 Task: In messages turn off In-app notifications.
Action: Mouse moved to (882, 91)
Screenshot: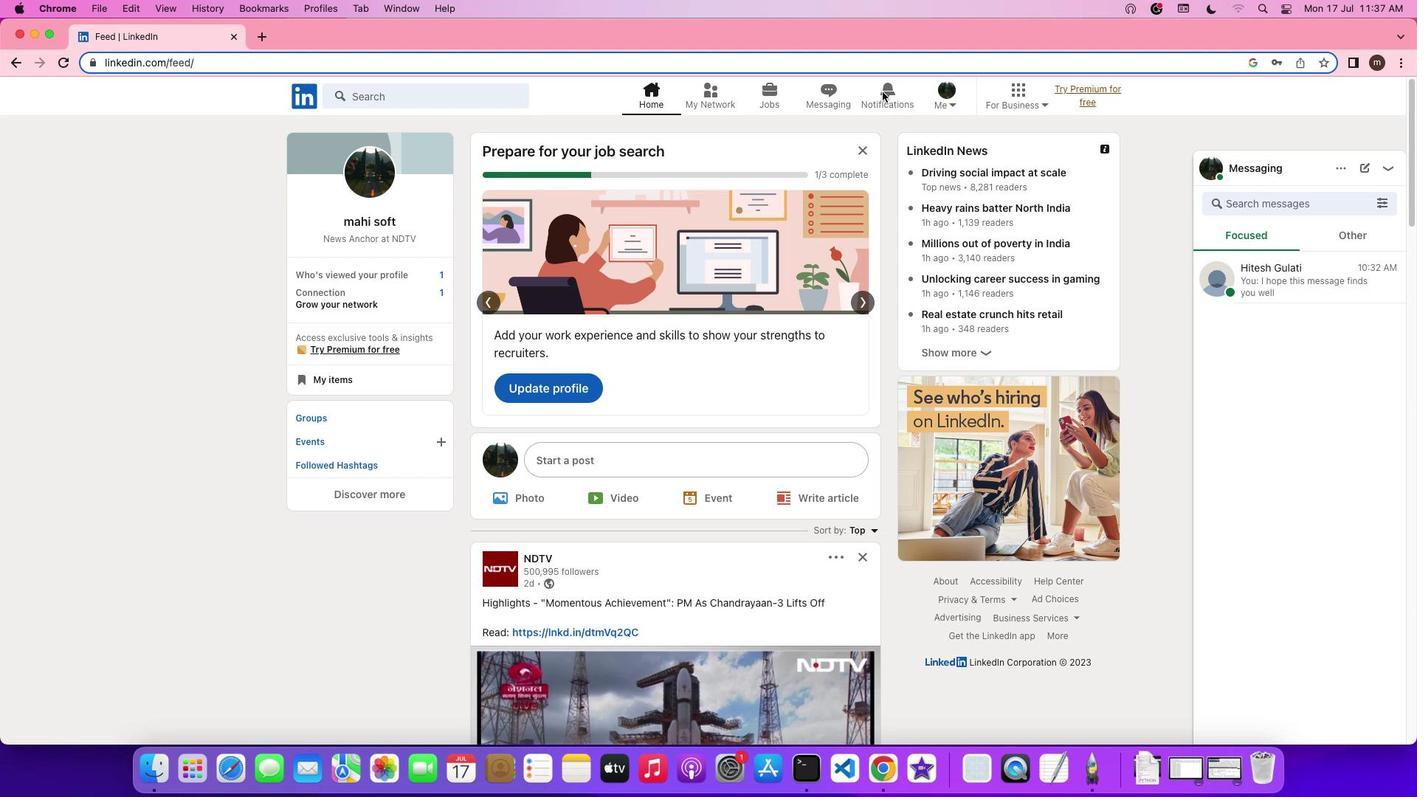 
Action: Mouse pressed left at (882, 91)
Screenshot: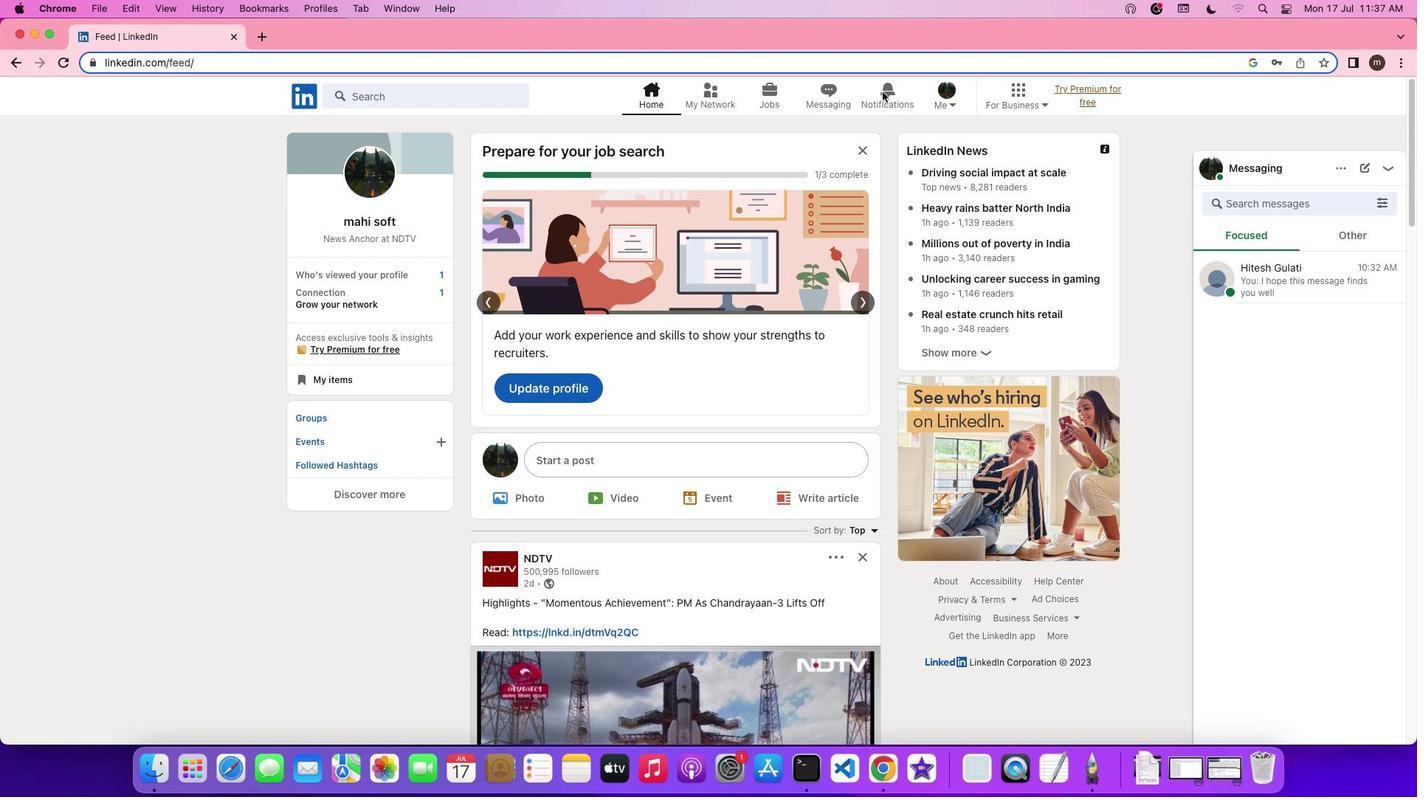 
Action: Mouse pressed left at (882, 91)
Screenshot: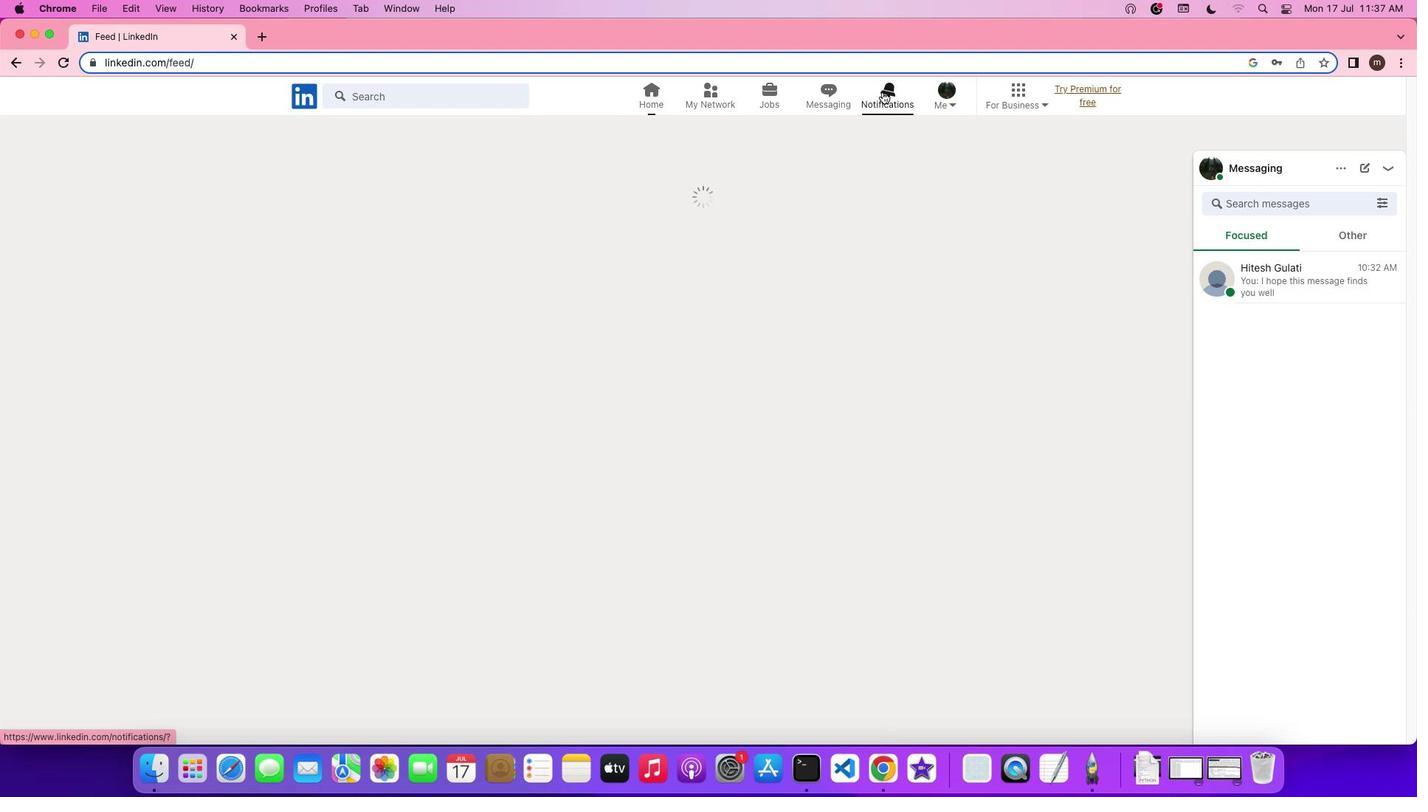 
Action: Mouse moved to (345, 192)
Screenshot: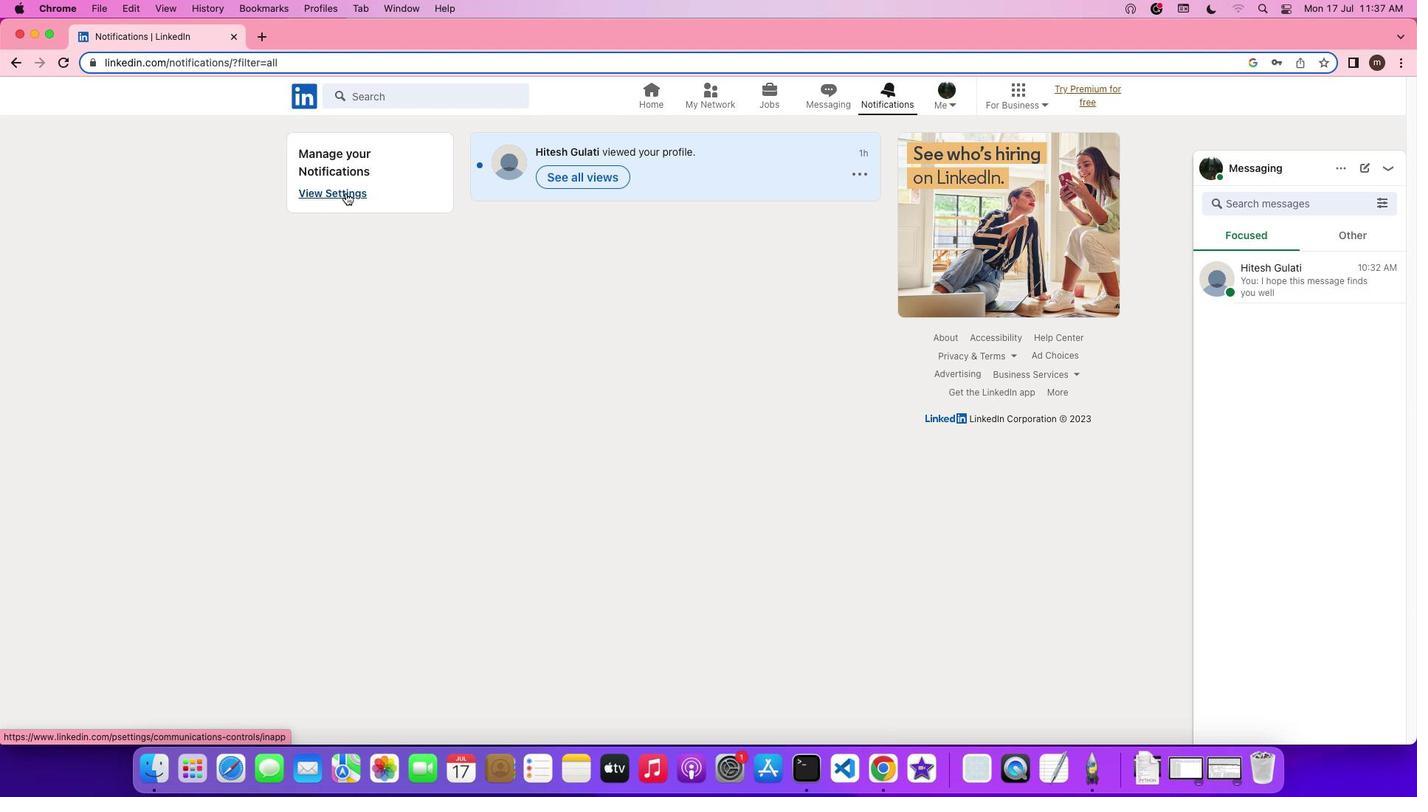 
Action: Mouse pressed left at (345, 192)
Screenshot: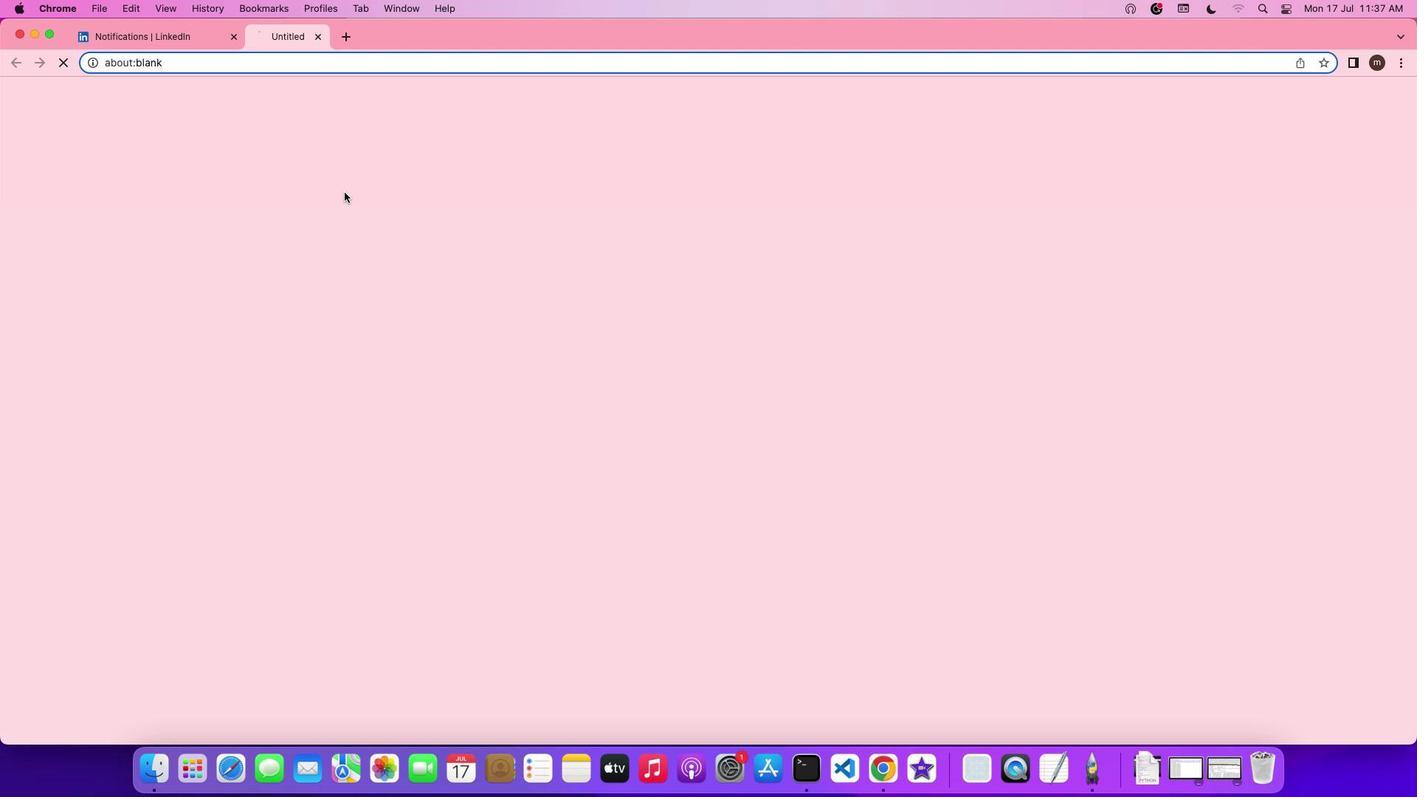 
Action: Mouse moved to (622, 405)
Screenshot: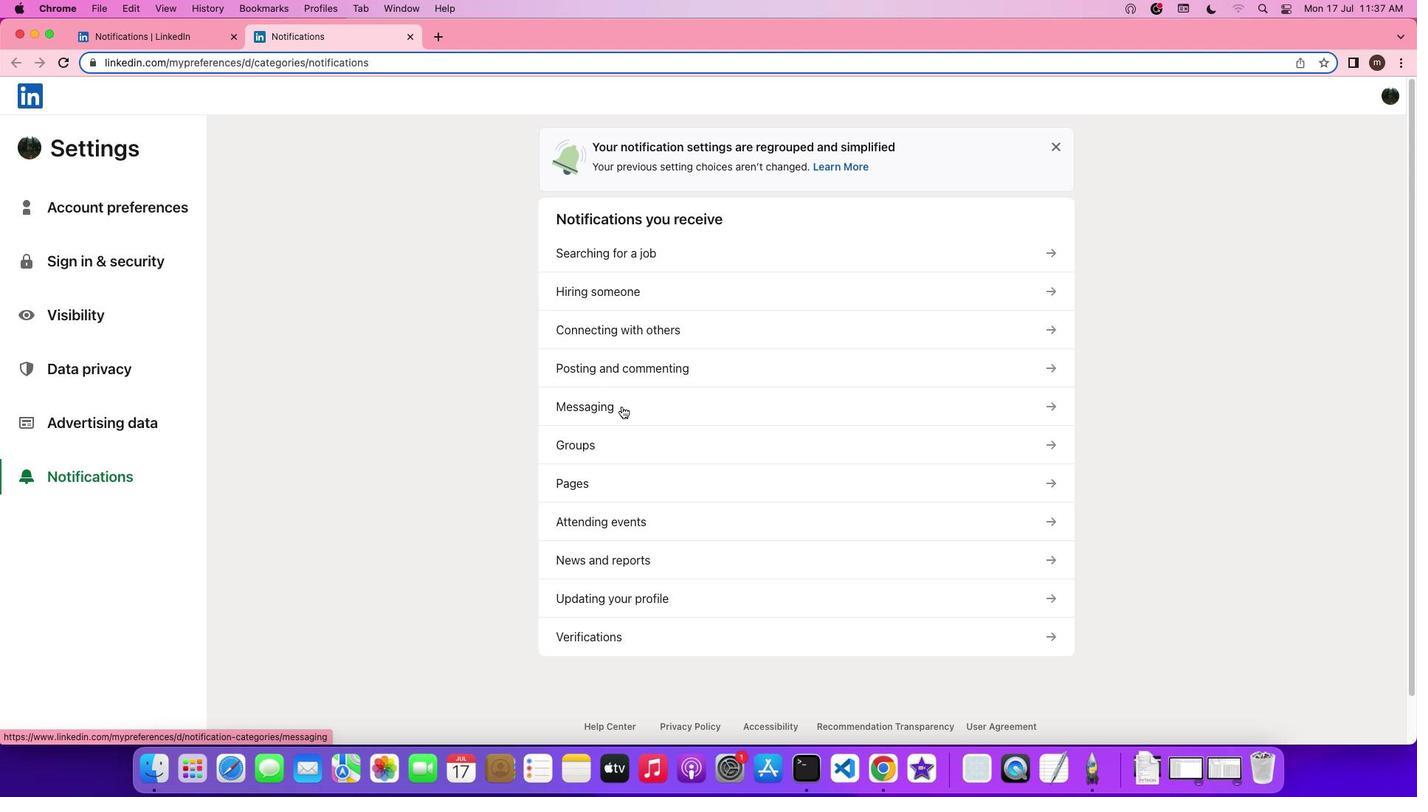 
Action: Mouse pressed left at (622, 405)
Screenshot: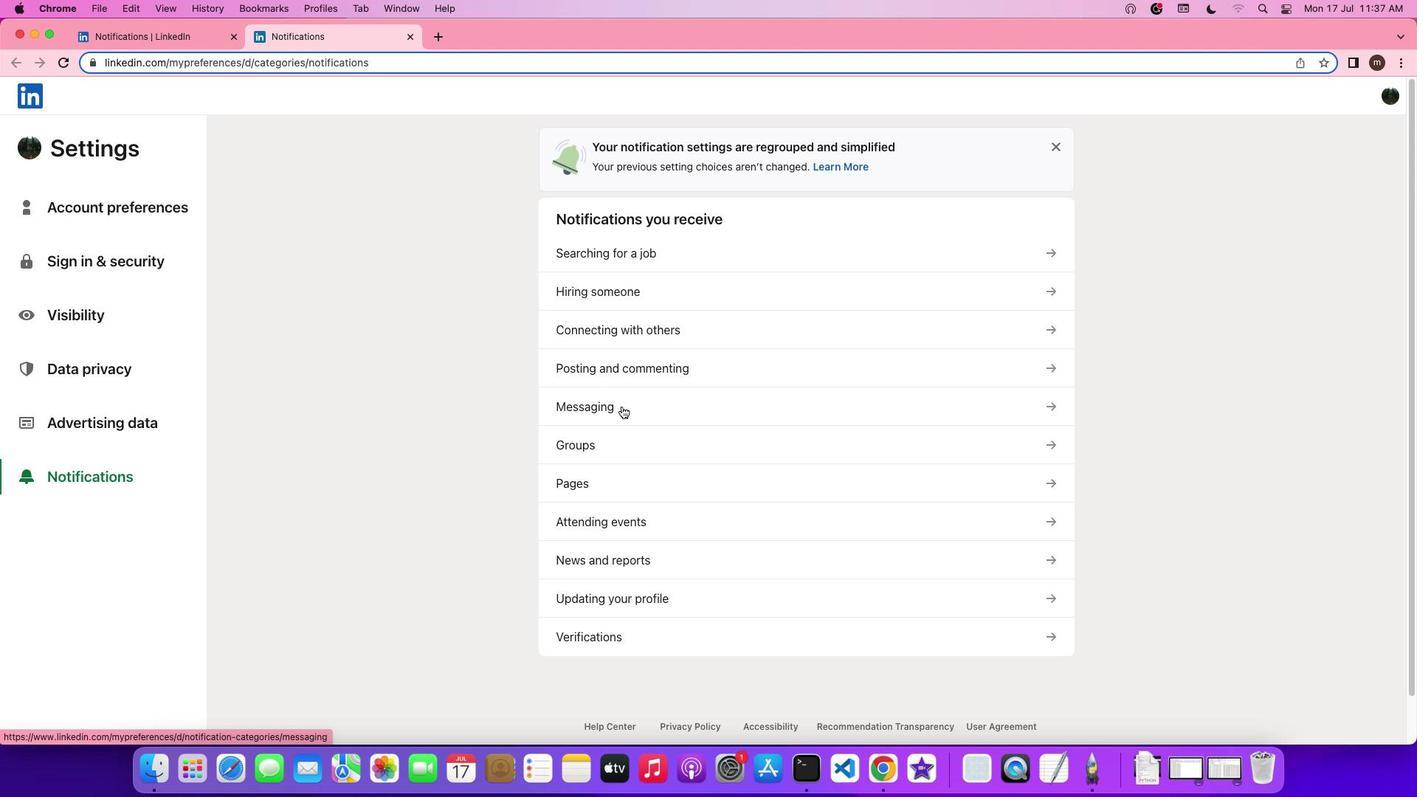 
Action: Mouse moved to (853, 265)
Screenshot: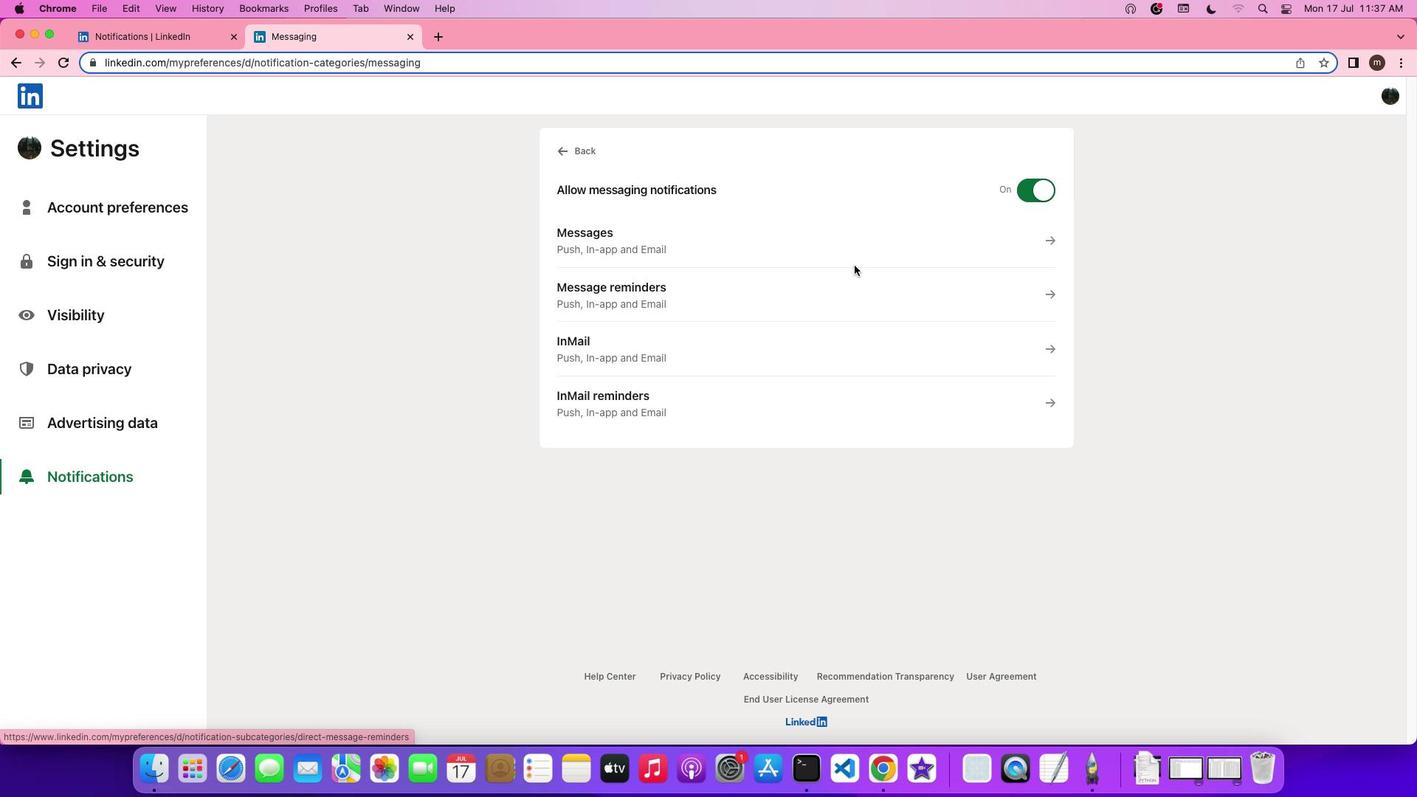 
Action: Mouse pressed left at (853, 265)
Screenshot: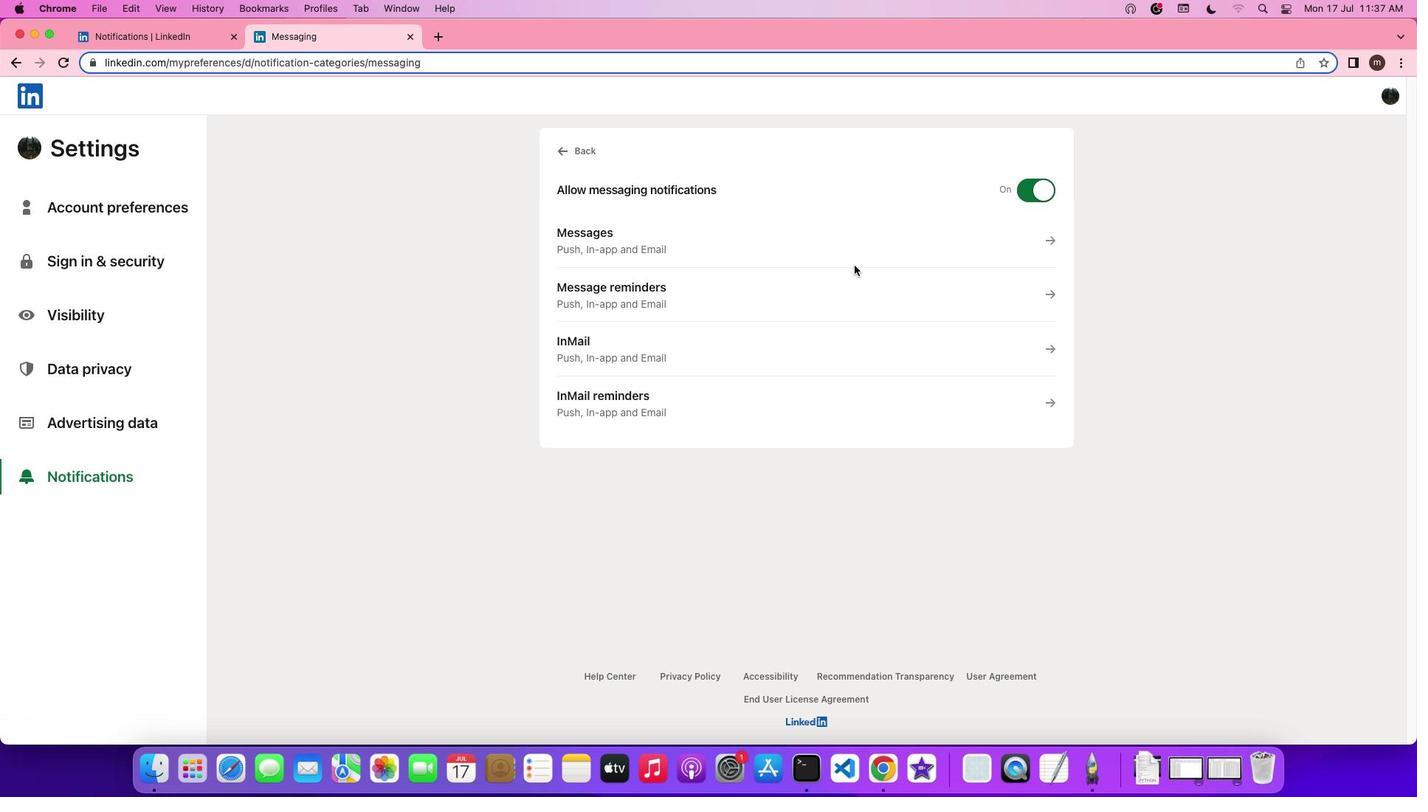 
Action: Mouse moved to (859, 259)
Screenshot: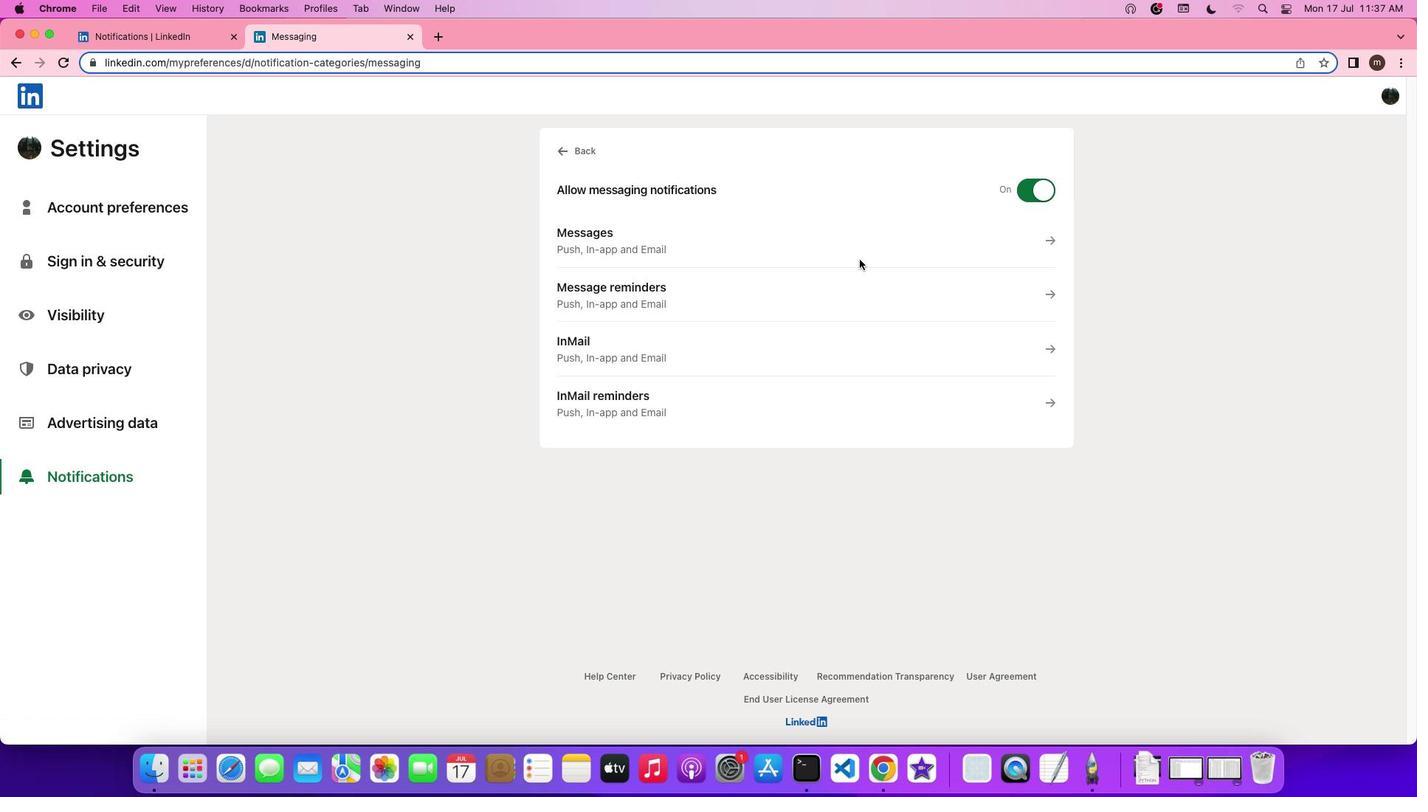 
Action: Mouse pressed left at (859, 259)
Screenshot: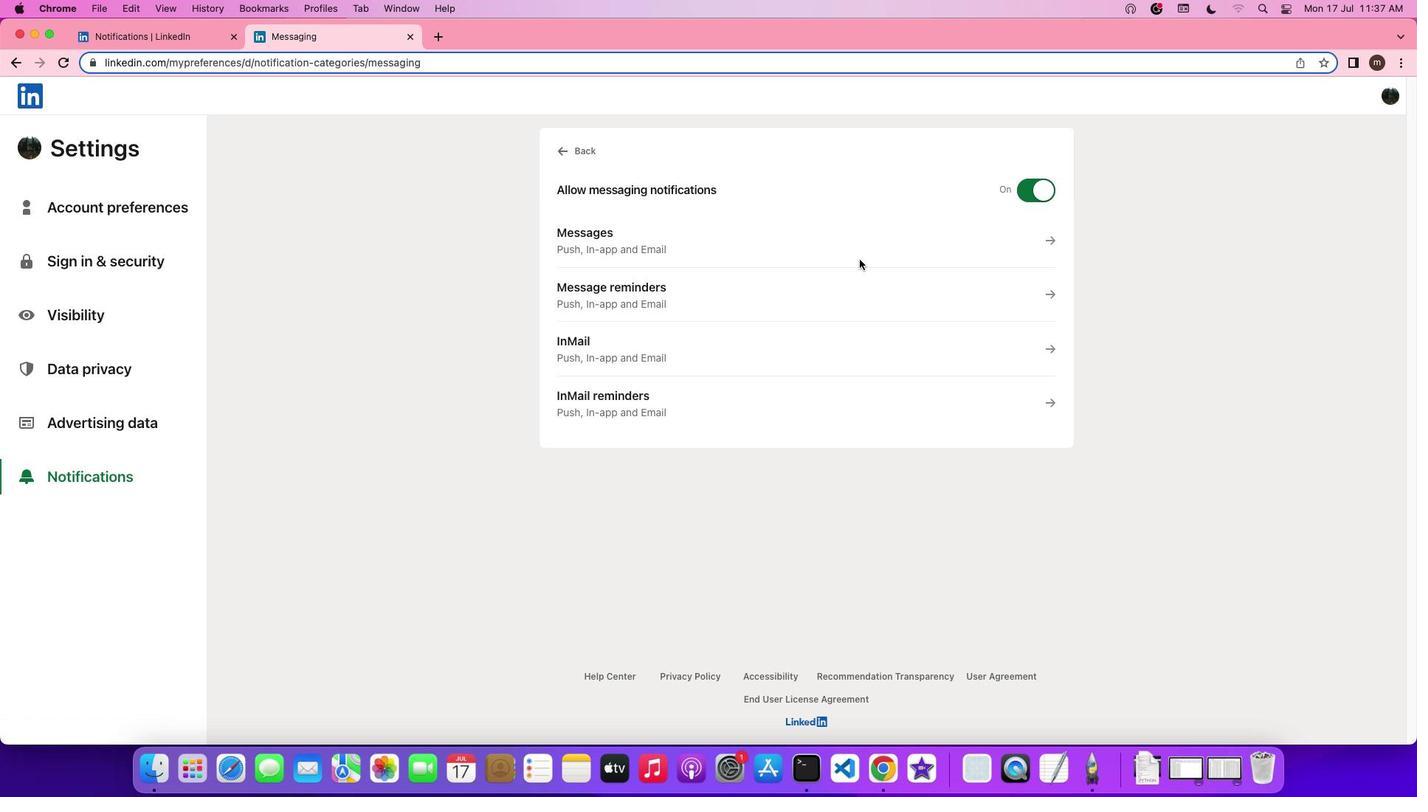 
Action: Mouse moved to (613, 233)
Screenshot: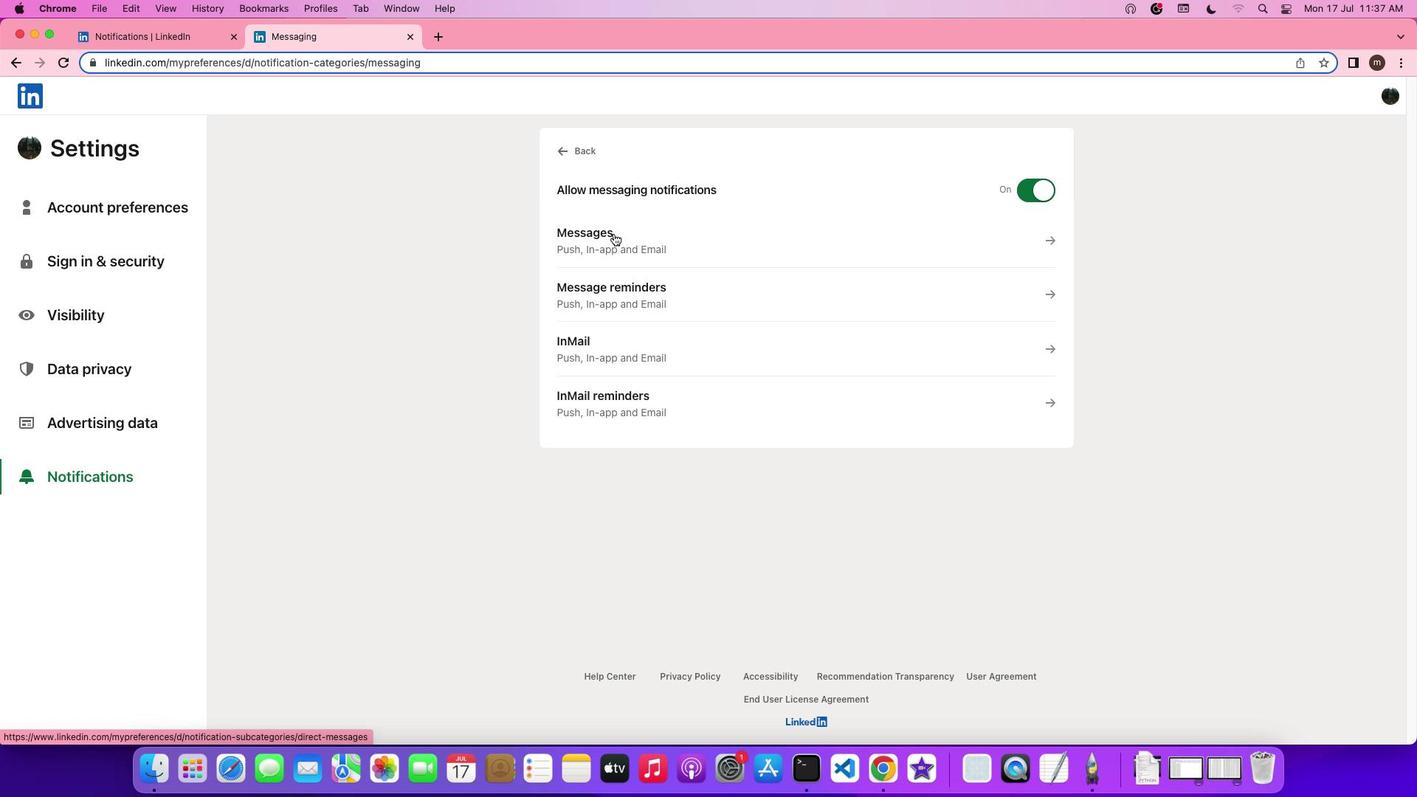 
Action: Mouse pressed left at (613, 233)
Screenshot: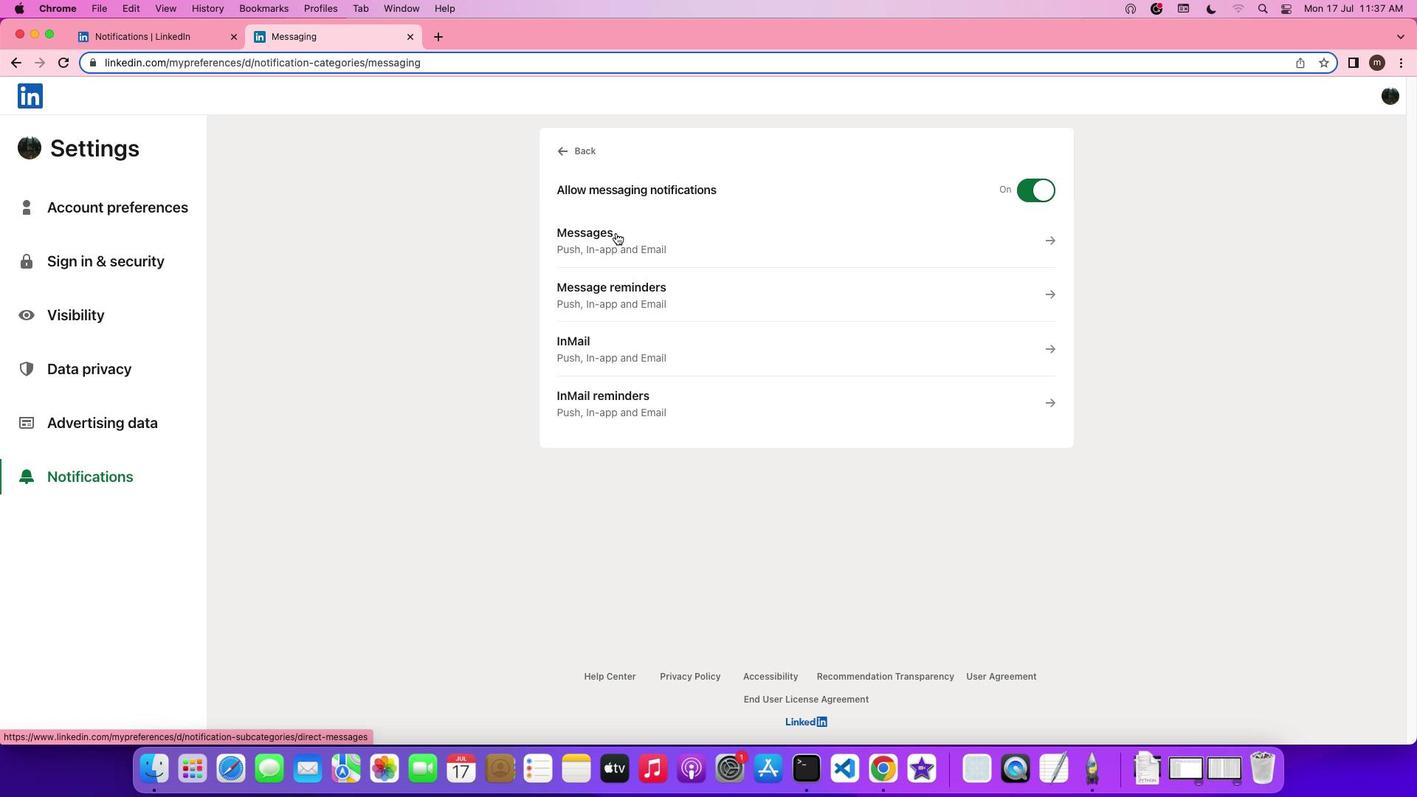 
Action: Mouse moved to (1049, 259)
Screenshot: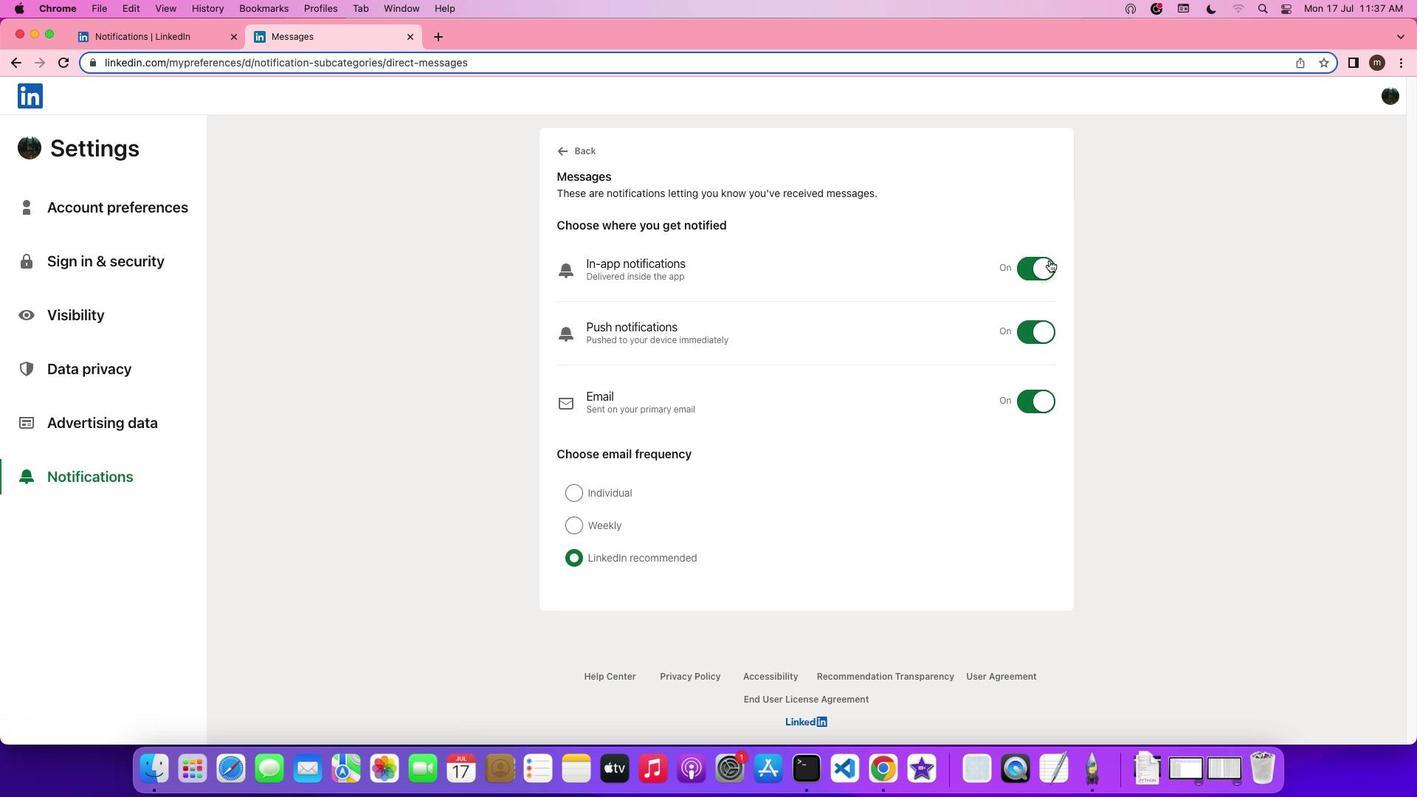 
Action: Mouse pressed left at (1049, 259)
Screenshot: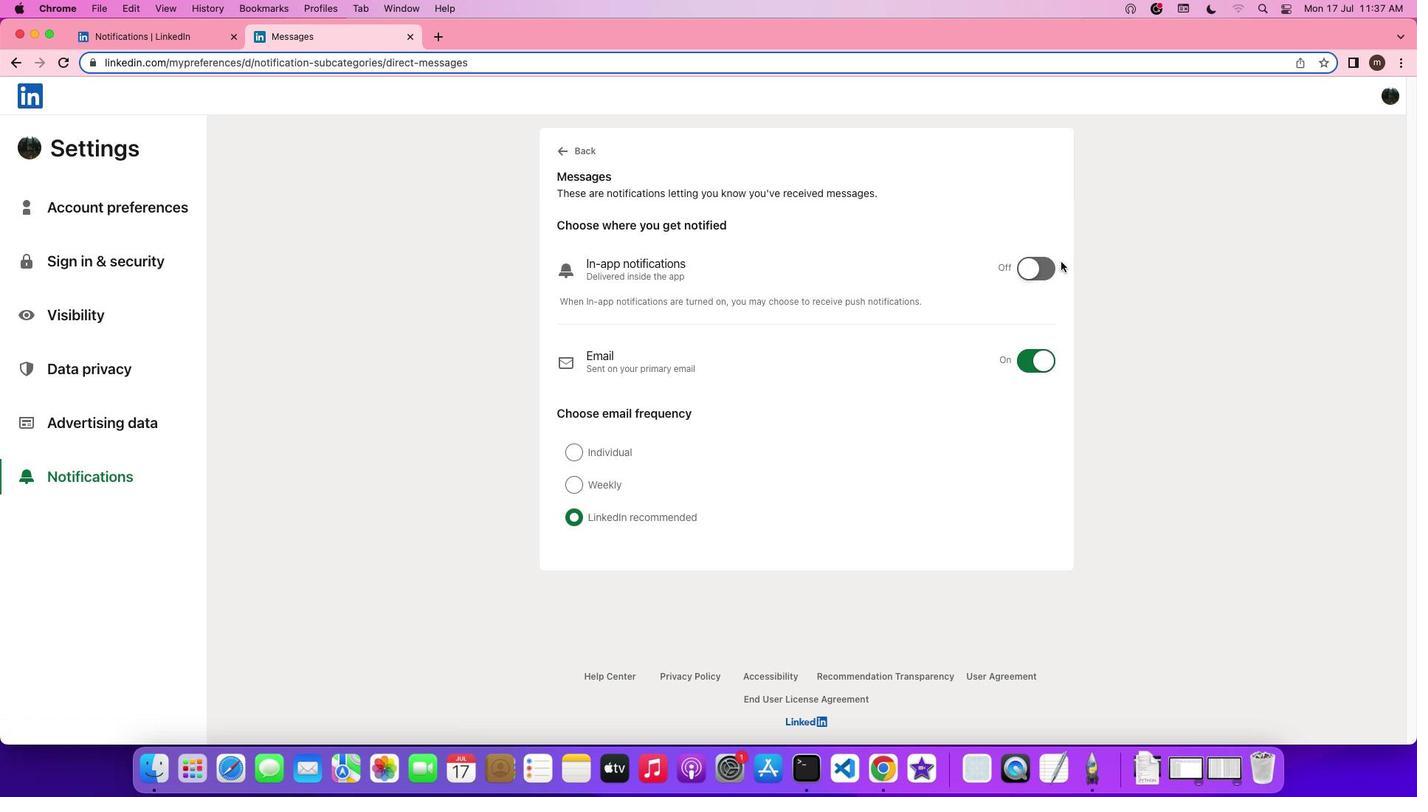 
Action: Mouse moved to (1070, 263)
Screenshot: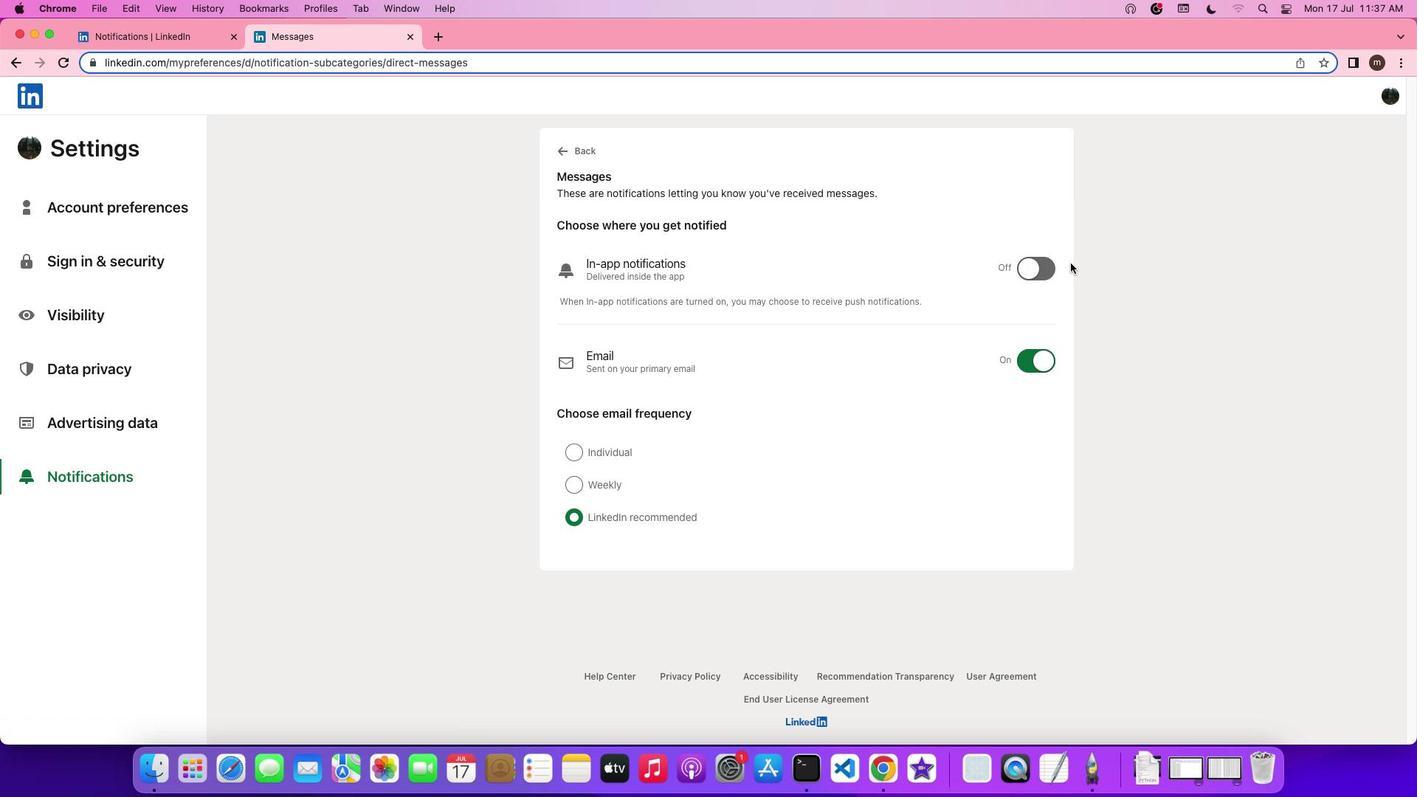 
